 Task: Add Lily's Sweets Salted Almond Extra Dark Chocolate Bar to the cart.
Action: Mouse moved to (17, 54)
Screenshot: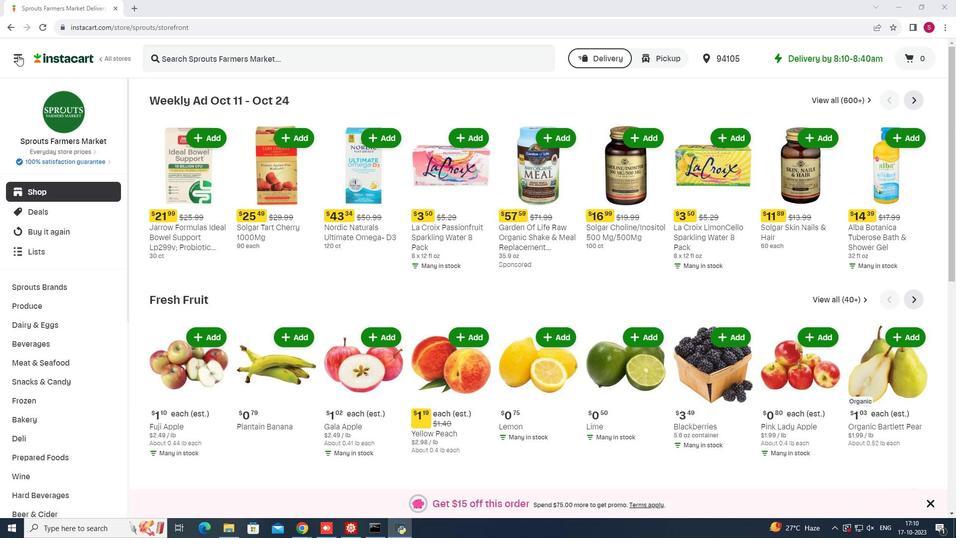 
Action: Mouse pressed left at (17, 54)
Screenshot: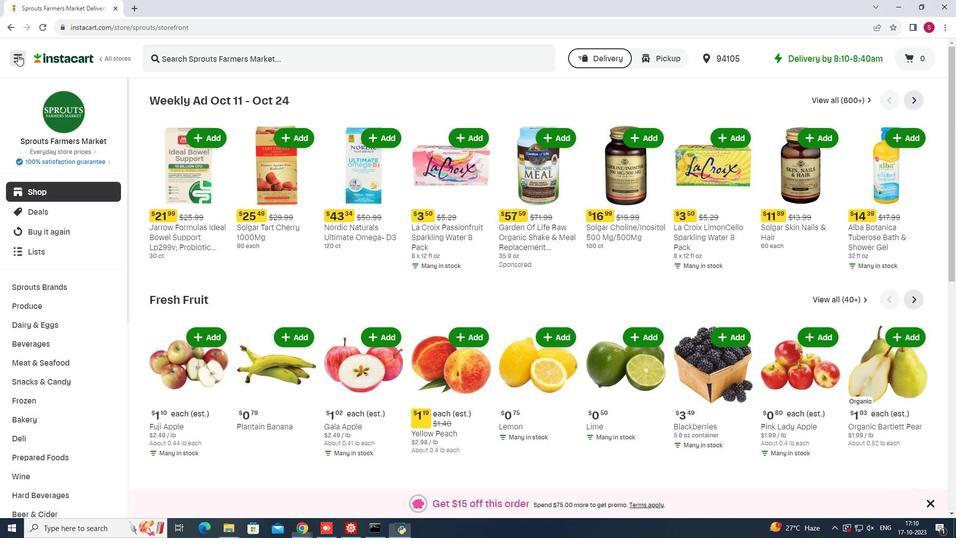 
Action: Mouse moved to (56, 266)
Screenshot: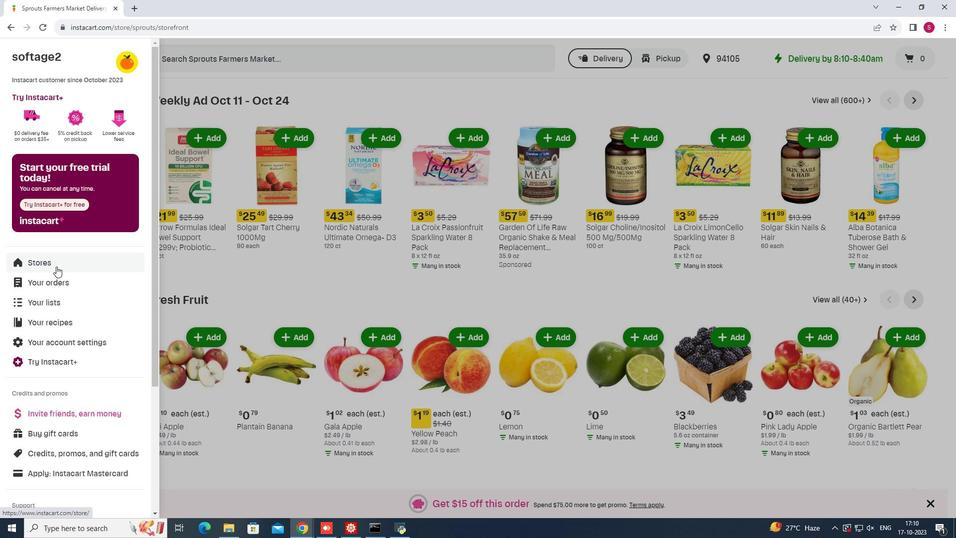 
Action: Mouse pressed left at (56, 266)
Screenshot: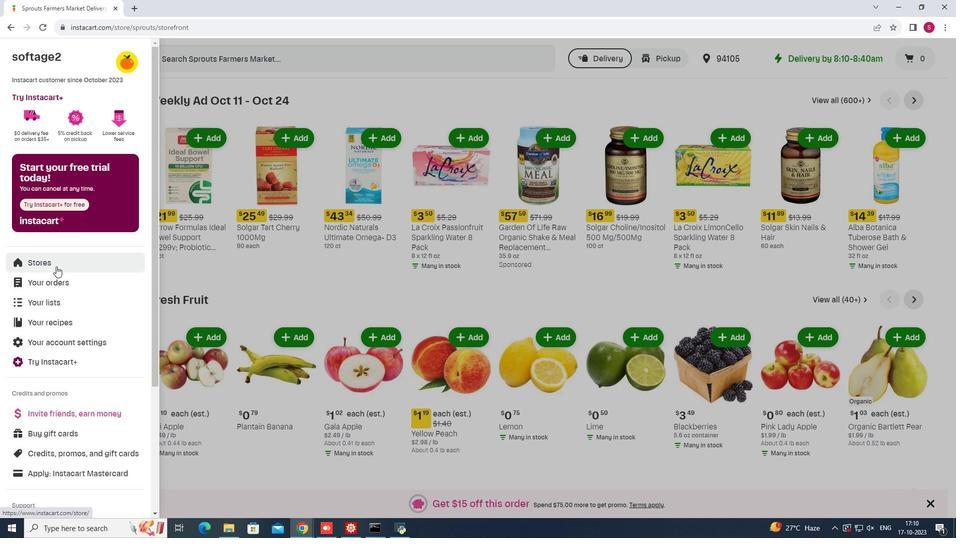 
Action: Mouse moved to (232, 89)
Screenshot: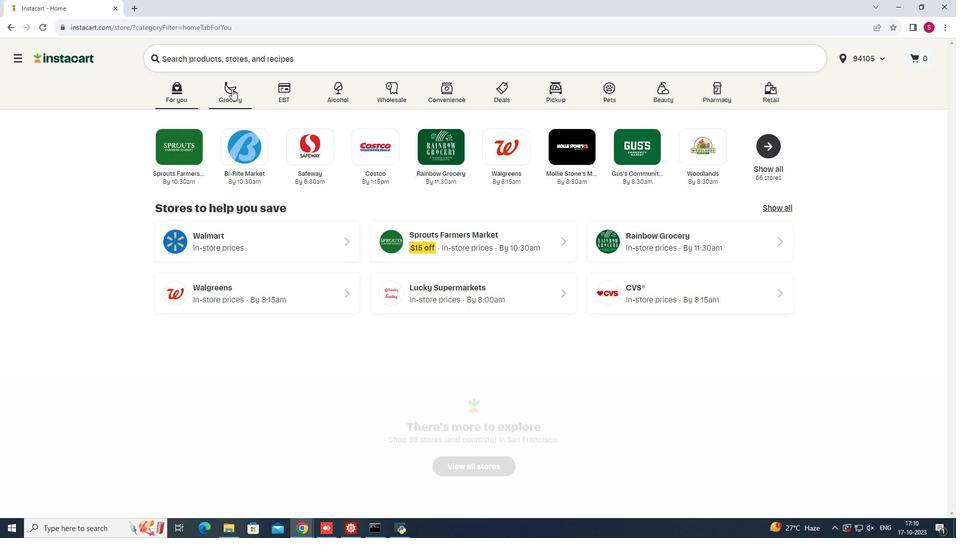
Action: Mouse pressed left at (232, 89)
Screenshot: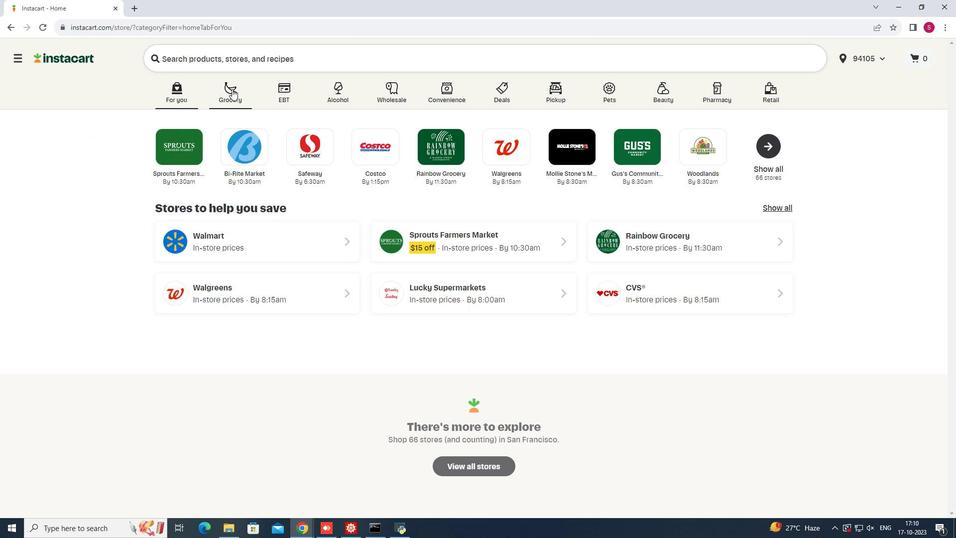 
Action: Mouse moved to (698, 134)
Screenshot: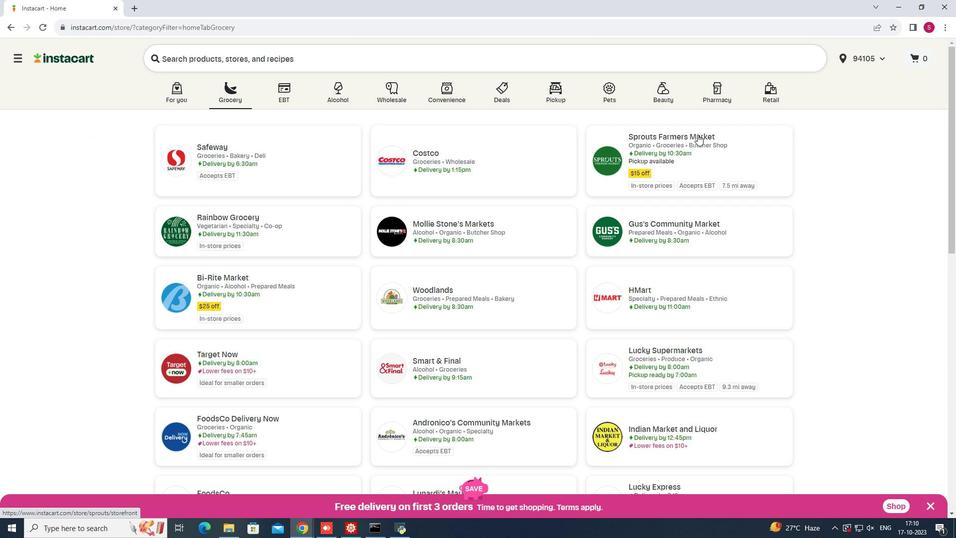 
Action: Mouse pressed left at (698, 134)
Screenshot: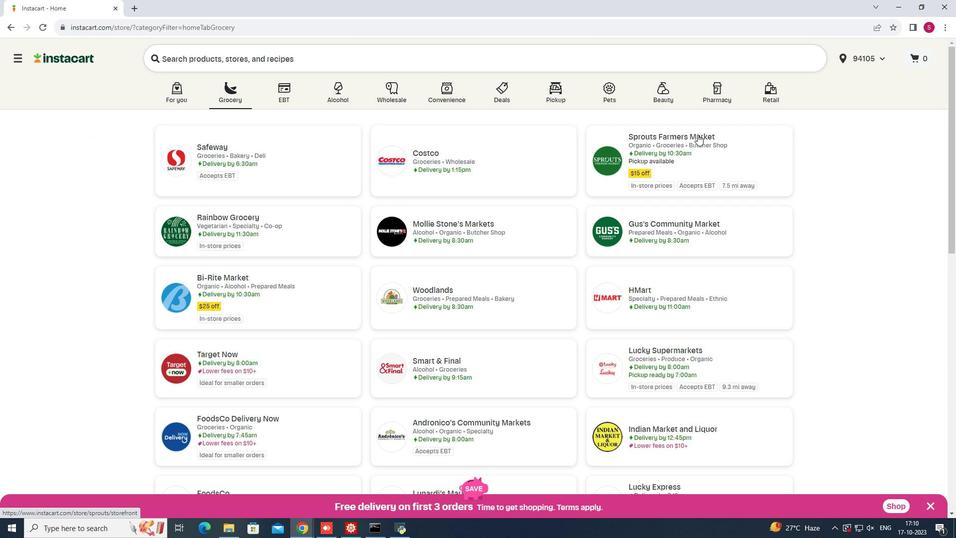 
Action: Mouse moved to (65, 381)
Screenshot: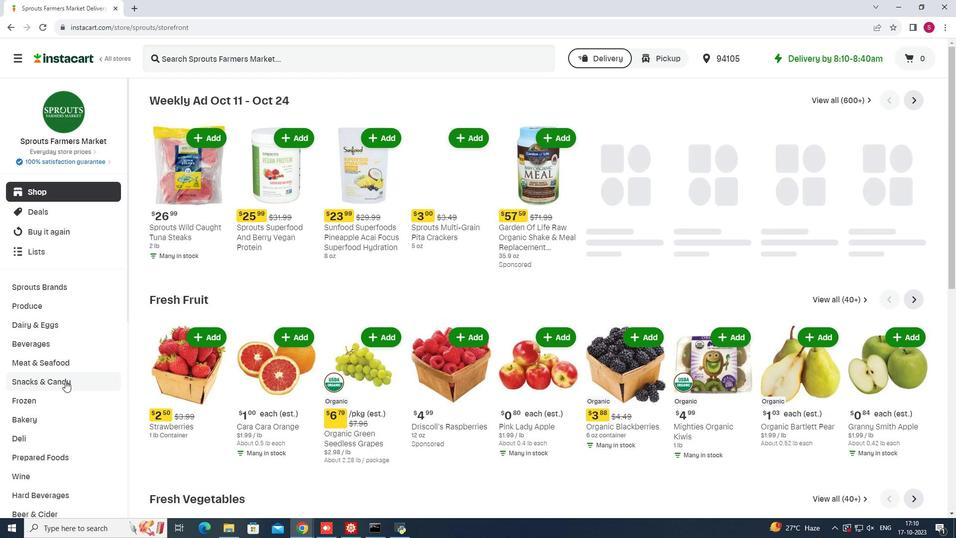 
Action: Mouse pressed left at (65, 381)
Screenshot: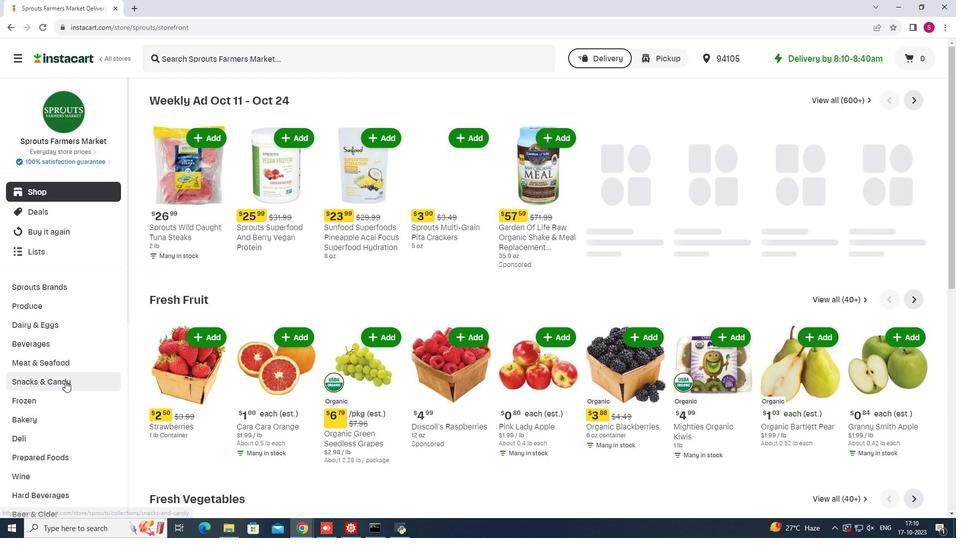 
Action: Mouse moved to (291, 121)
Screenshot: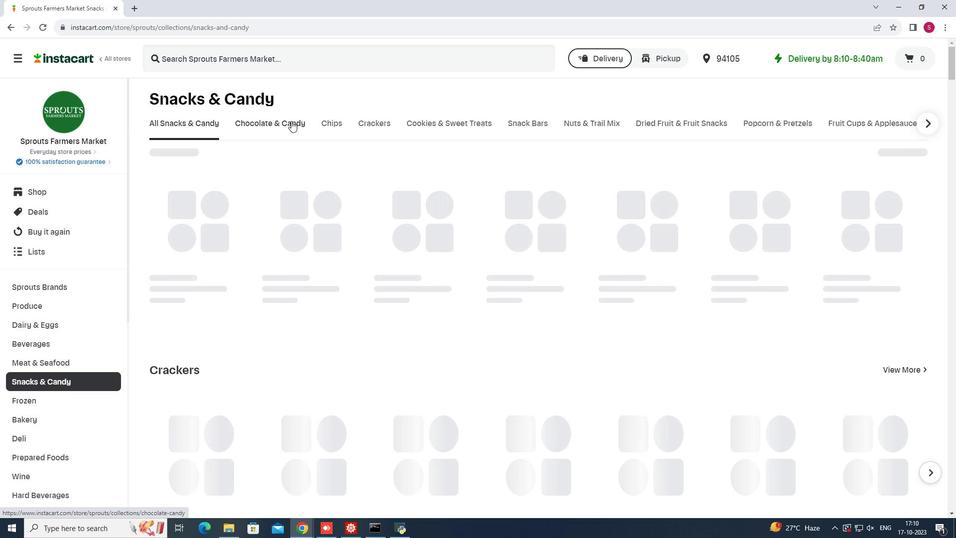 
Action: Mouse pressed left at (291, 121)
Screenshot: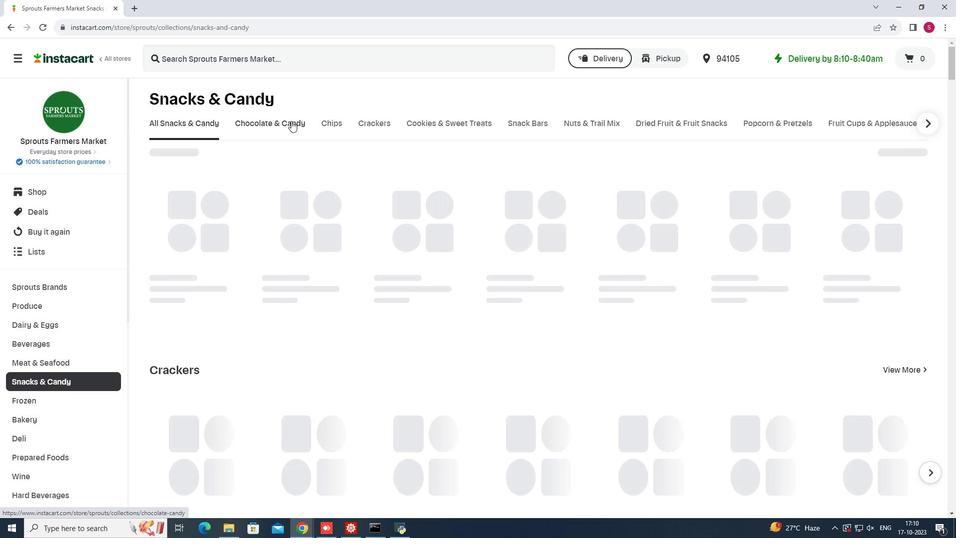
Action: Mouse moved to (312, 56)
Screenshot: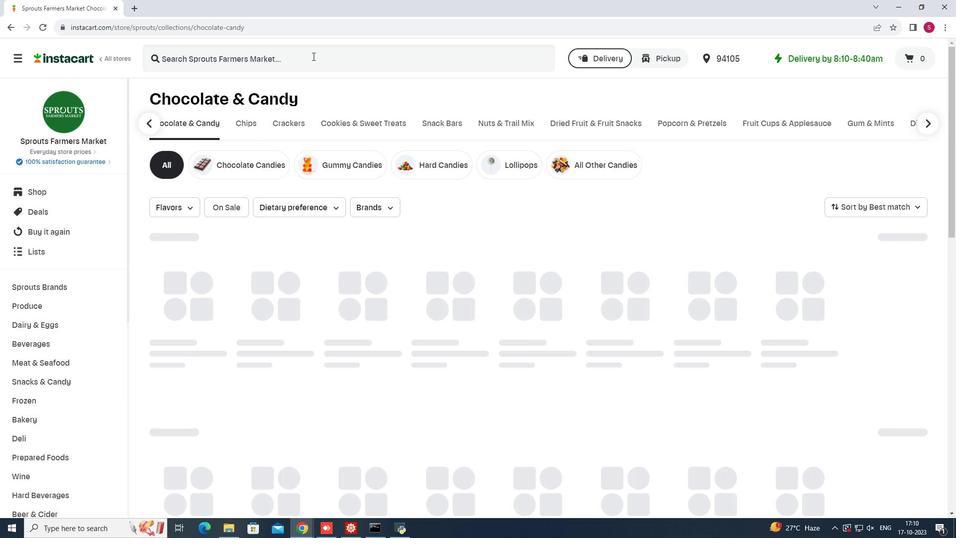 
Action: Mouse pressed left at (312, 56)
Screenshot: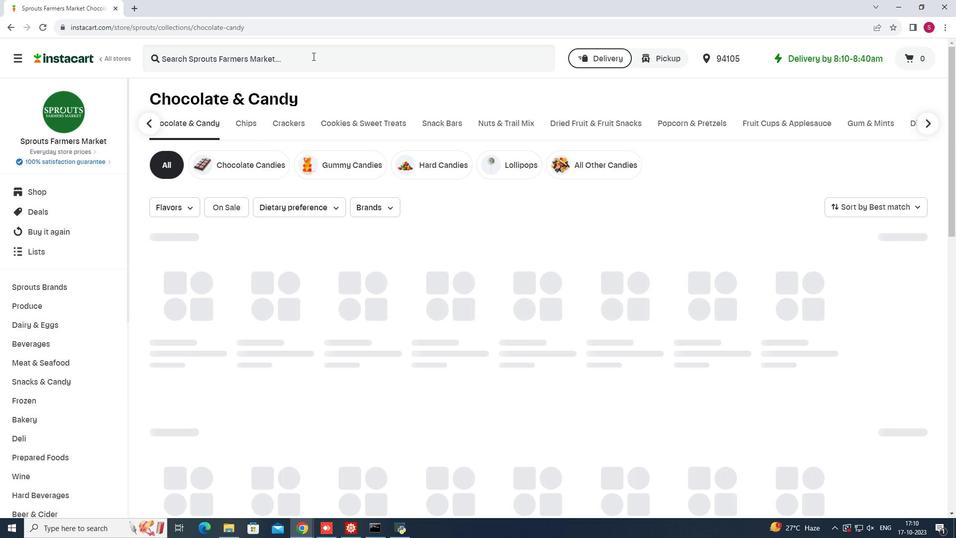 
Action: Mouse moved to (313, 56)
Screenshot: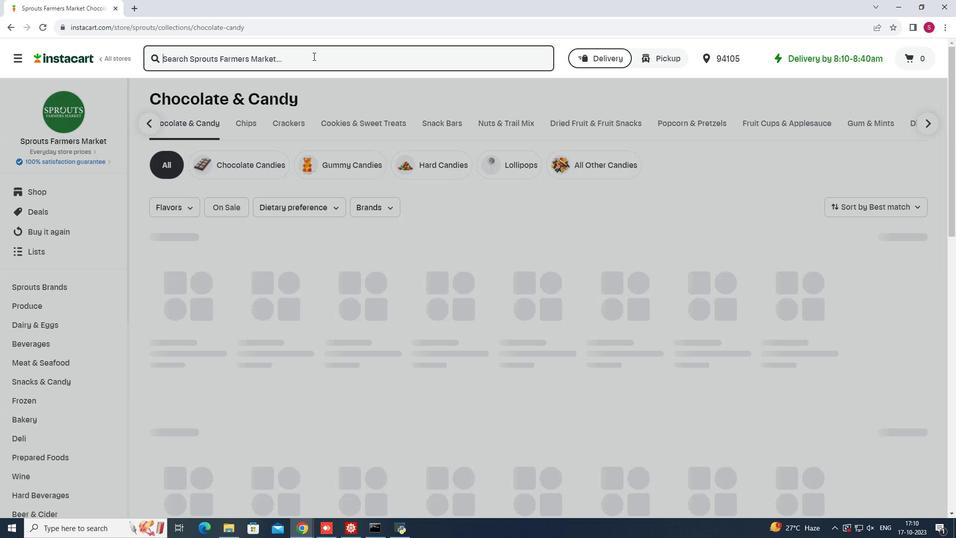 
Action: Key pressed <Key.shift>Lily's<Key.space><Key.shift>Sweets<Key.space><Key.shift>Salted<Key.space><Key.shift>Almond<Key.space><Key.shift>Extra<Key.space><Key.shift>Dark<Key.space><Key.shift>Chocolate<Key.space><Key.shift>Bar<Key.enter>
Screenshot: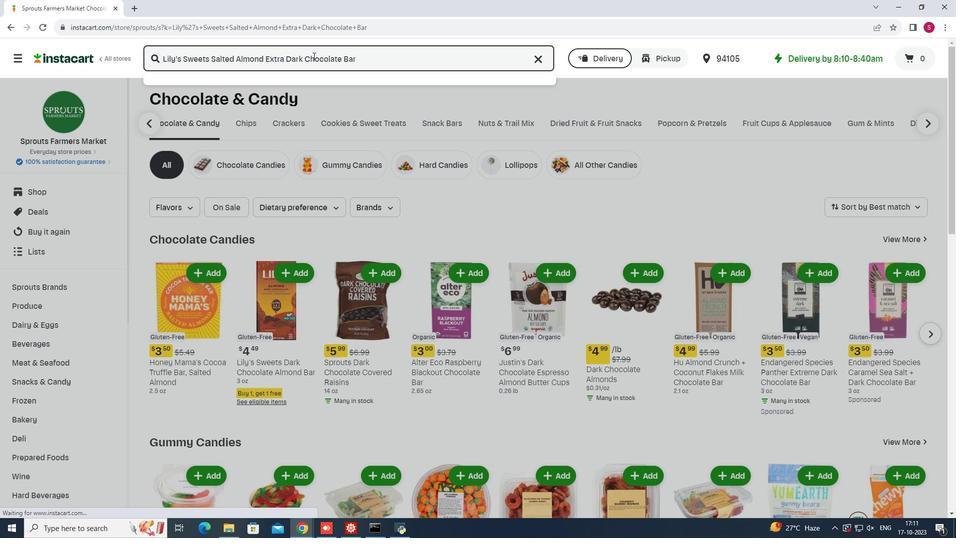 
Action: Mouse moved to (654, 290)
Screenshot: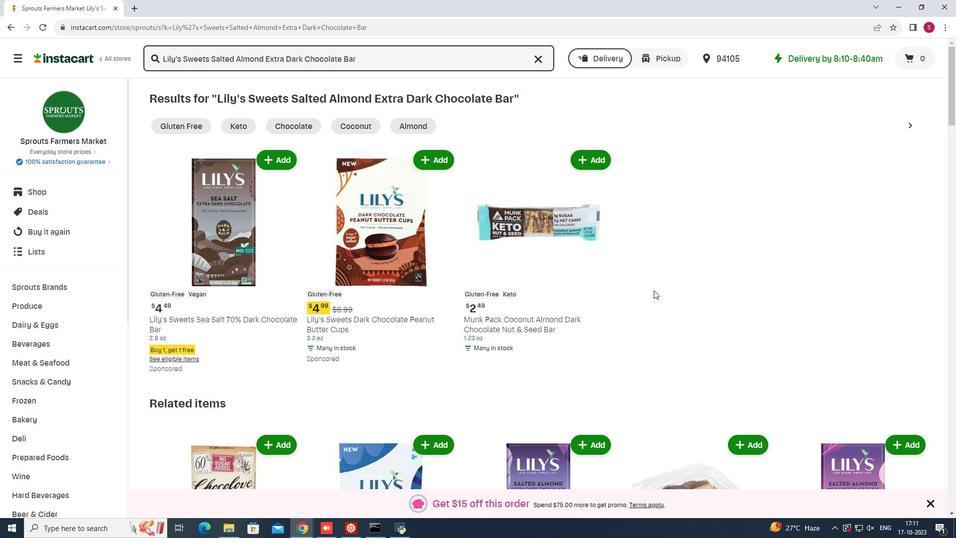 
Action: Mouse scrolled (654, 289) with delta (0, 0)
Screenshot: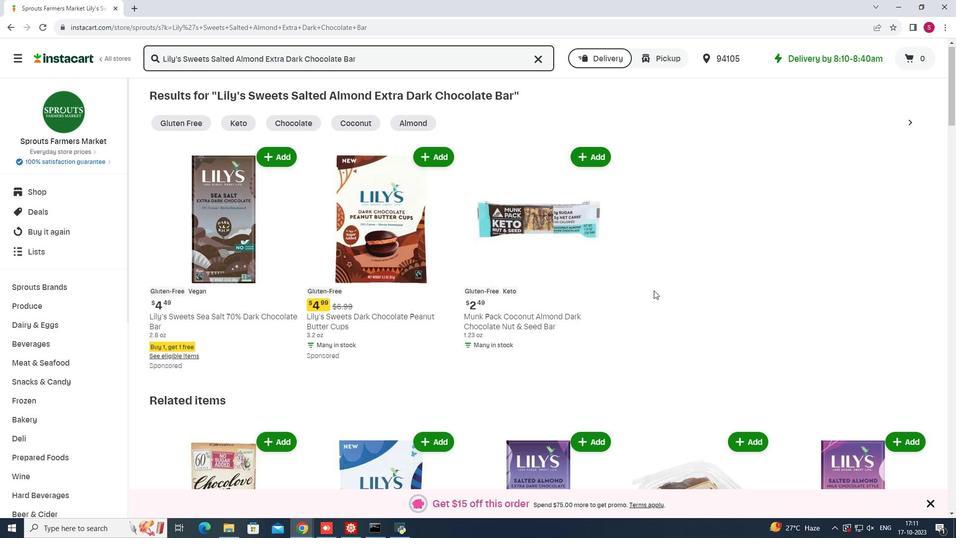 
Action: Mouse scrolled (654, 289) with delta (0, 0)
Screenshot: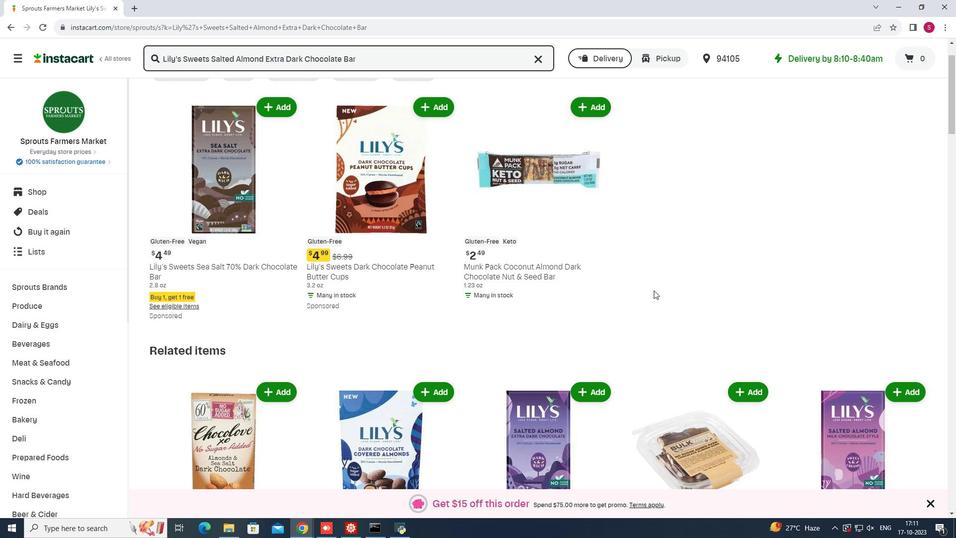 
Action: Mouse scrolled (654, 289) with delta (0, 0)
Screenshot: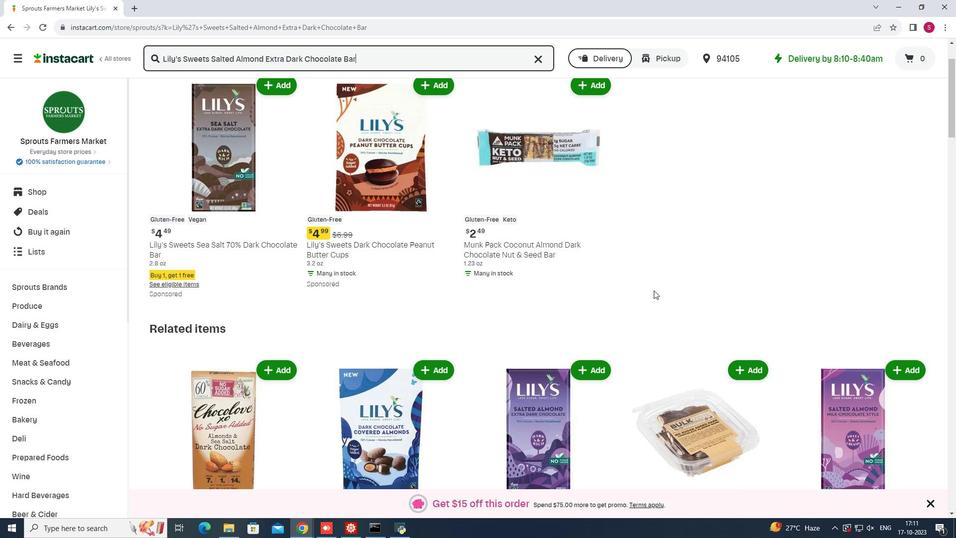 
Action: Mouse scrolled (654, 289) with delta (0, 0)
Screenshot: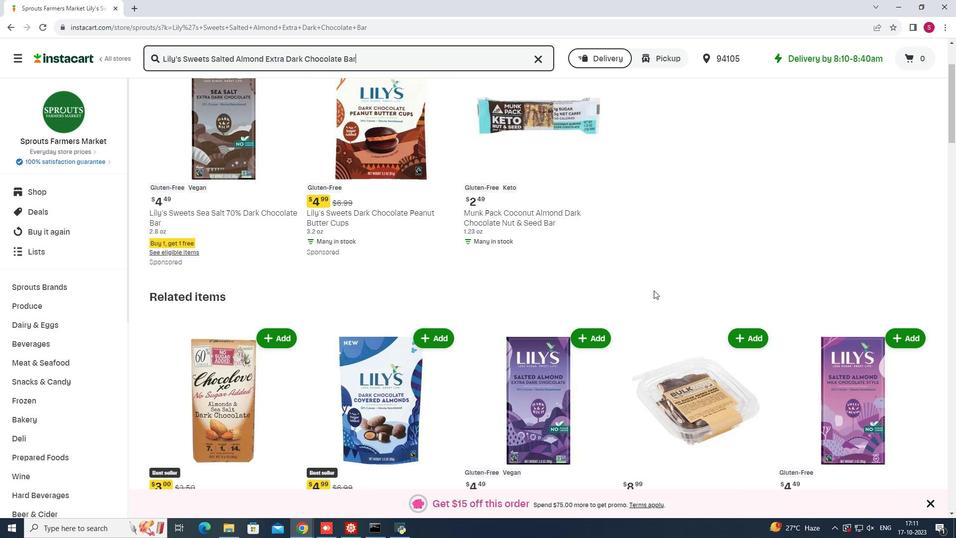 
Action: Mouse moved to (735, 413)
Screenshot: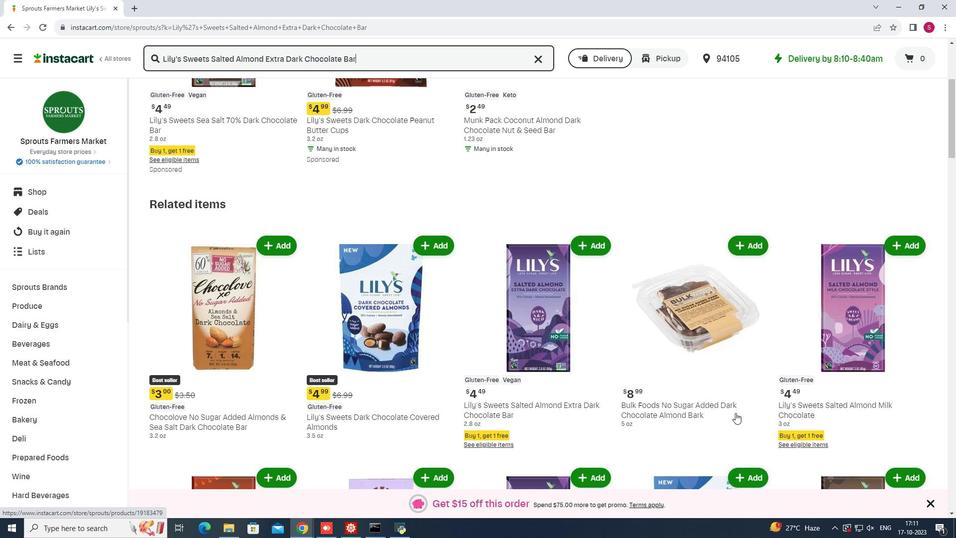 
Action: Mouse scrolled (735, 412) with delta (0, 0)
Screenshot: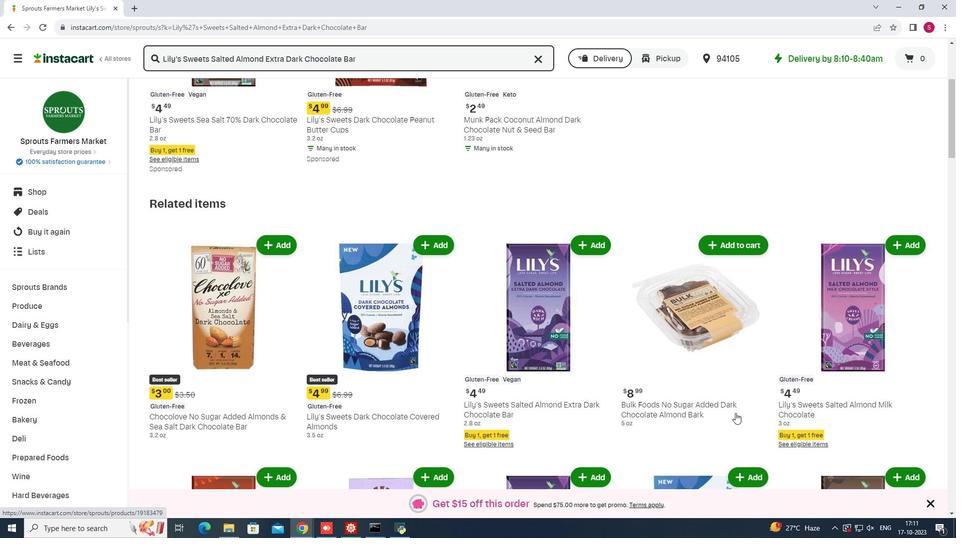 
Action: Mouse scrolled (735, 412) with delta (0, 0)
Screenshot: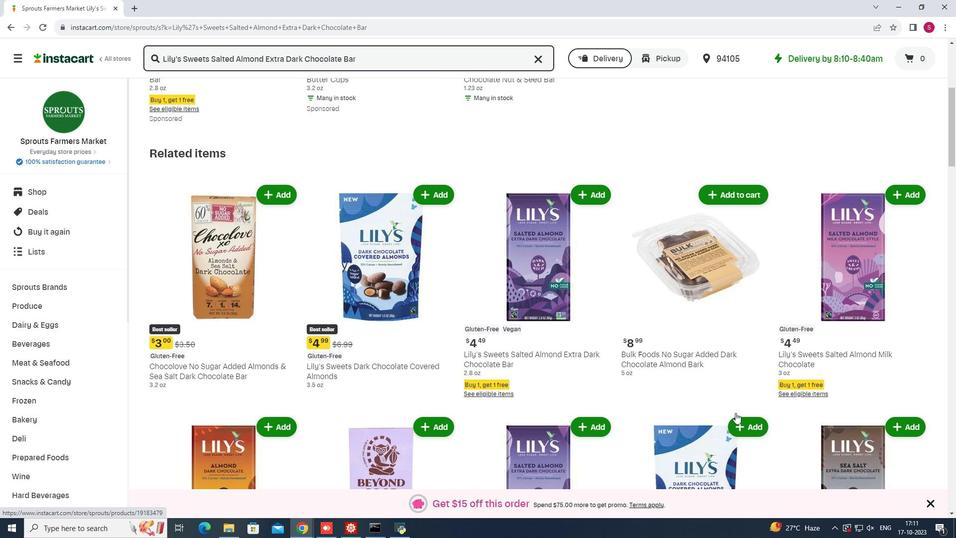 
Action: Mouse scrolled (735, 412) with delta (0, 0)
Screenshot: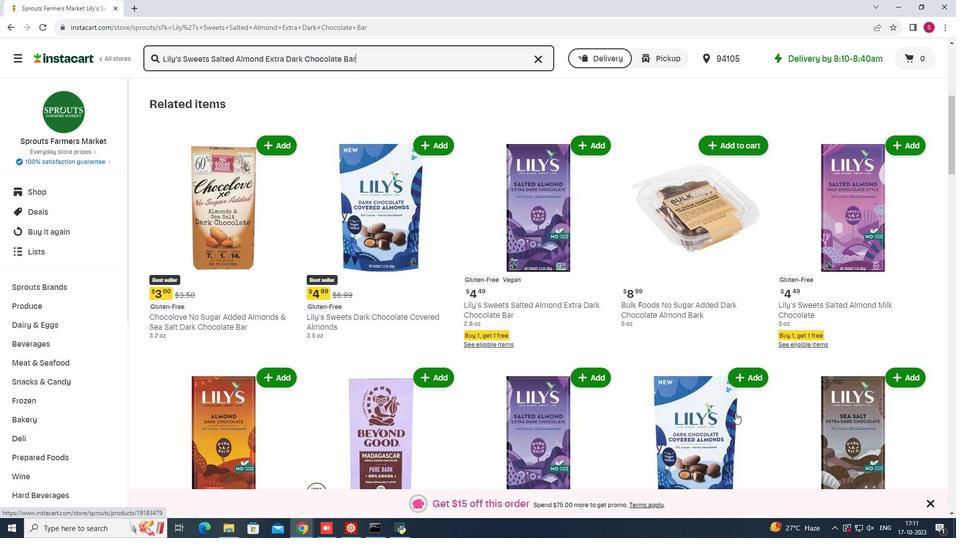 
Action: Mouse moved to (735, 410)
Screenshot: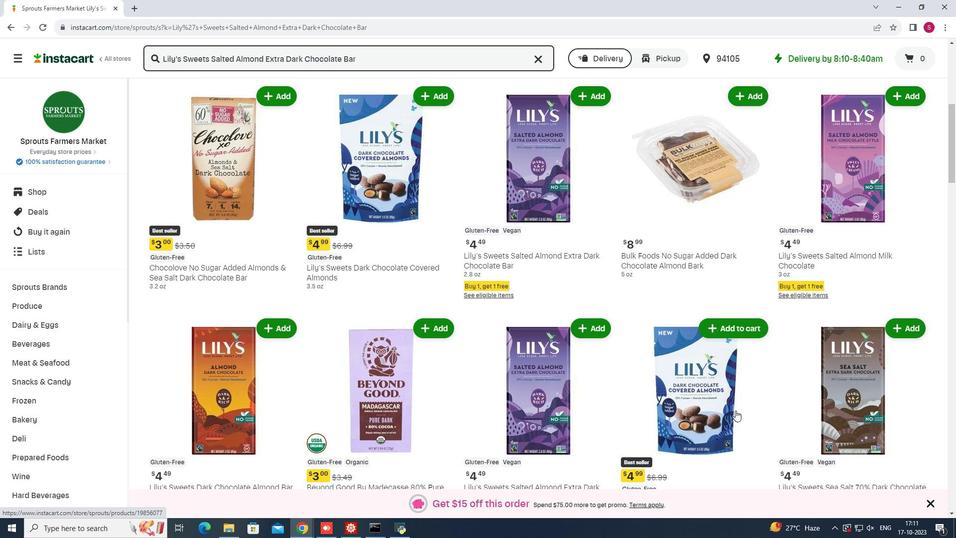 
Action: Mouse scrolled (735, 410) with delta (0, 0)
Screenshot: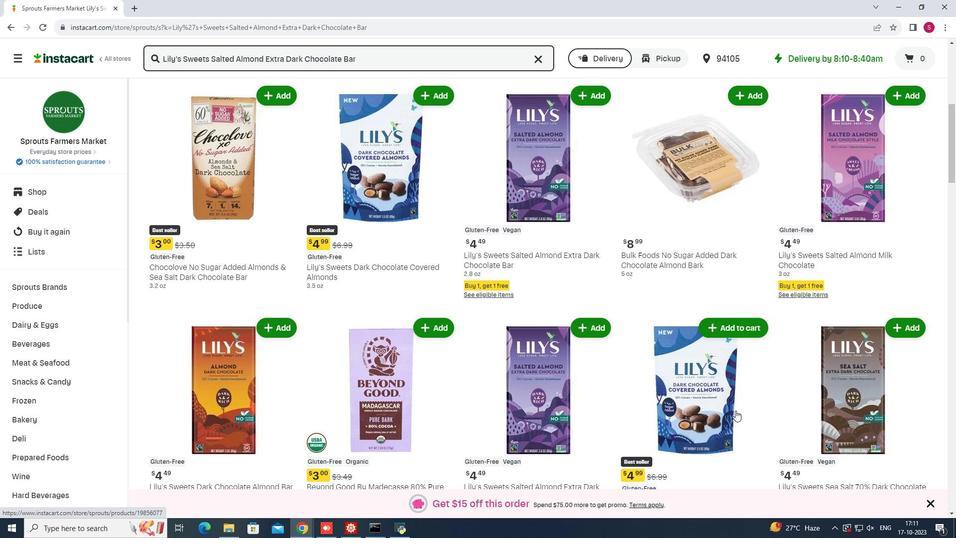 
Action: Mouse scrolled (735, 410) with delta (0, 0)
Screenshot: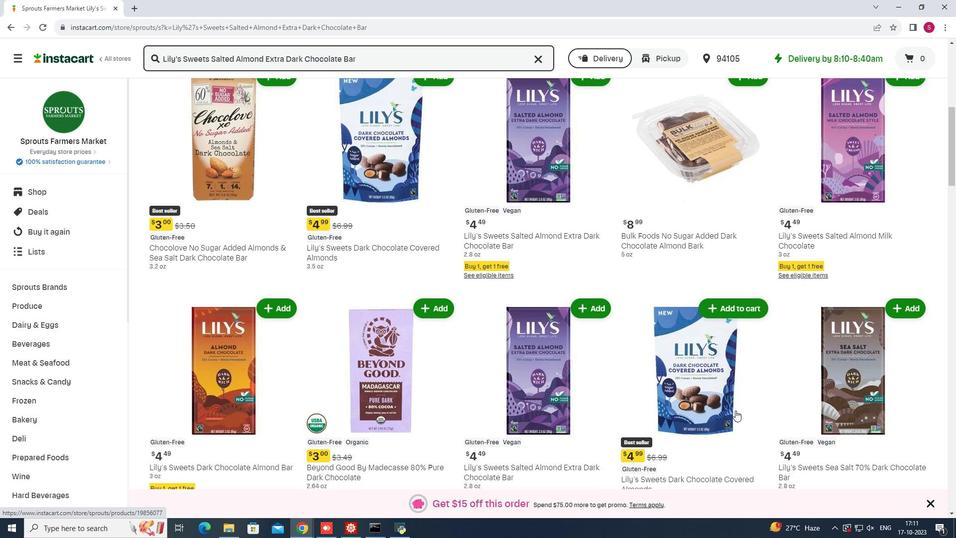 
Action: Mouse scrolled (735, 410) with delta (0, 0)
Screenshot: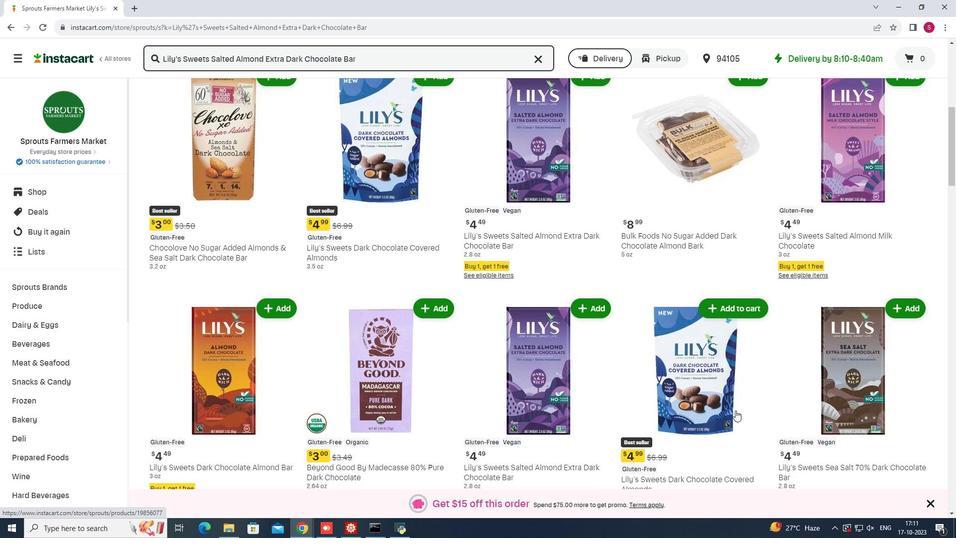 
Action: Mouse scrolled (735, 410) with delta (0, 0)
Screenshot: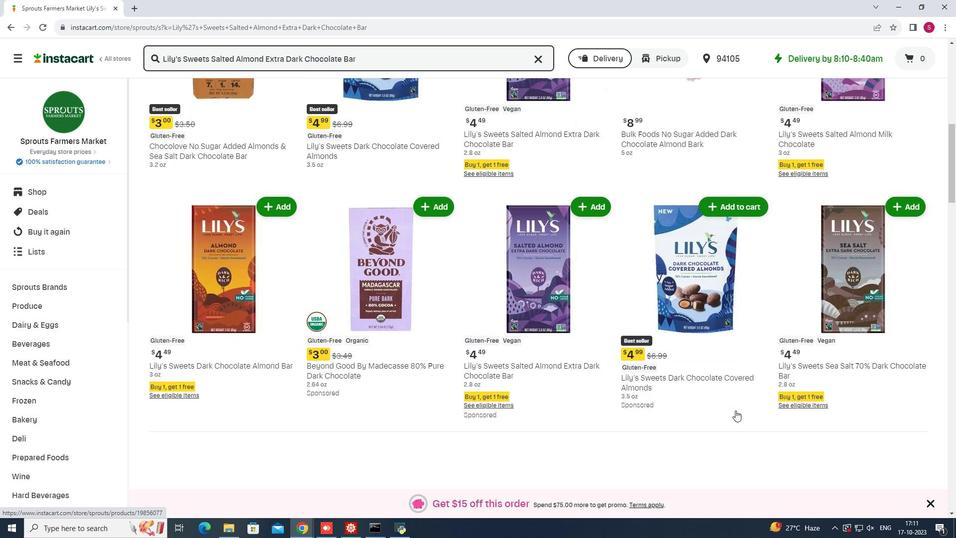 
Action: Mouse moved to (582, 125)
Screenshot: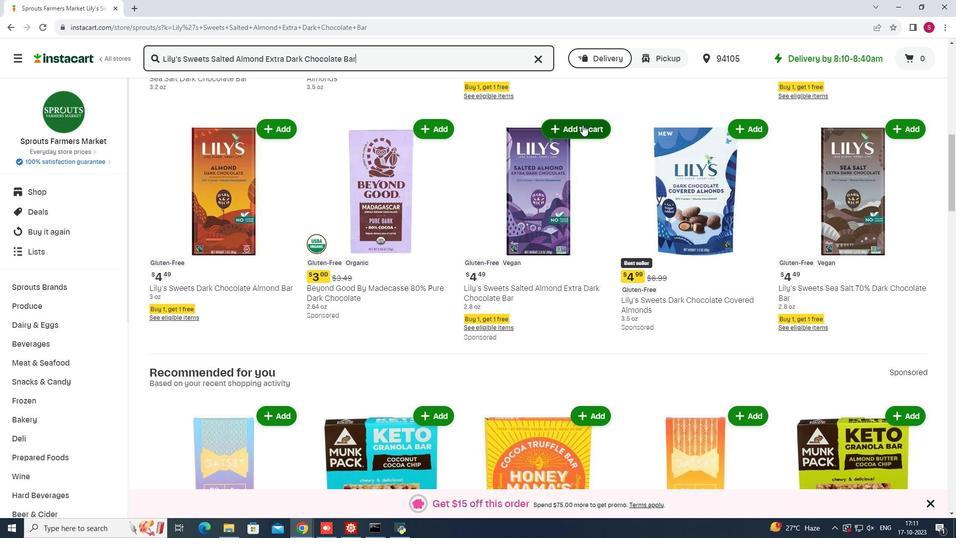 
Action: Mouse pressed left at (582, 125)
Screenshot: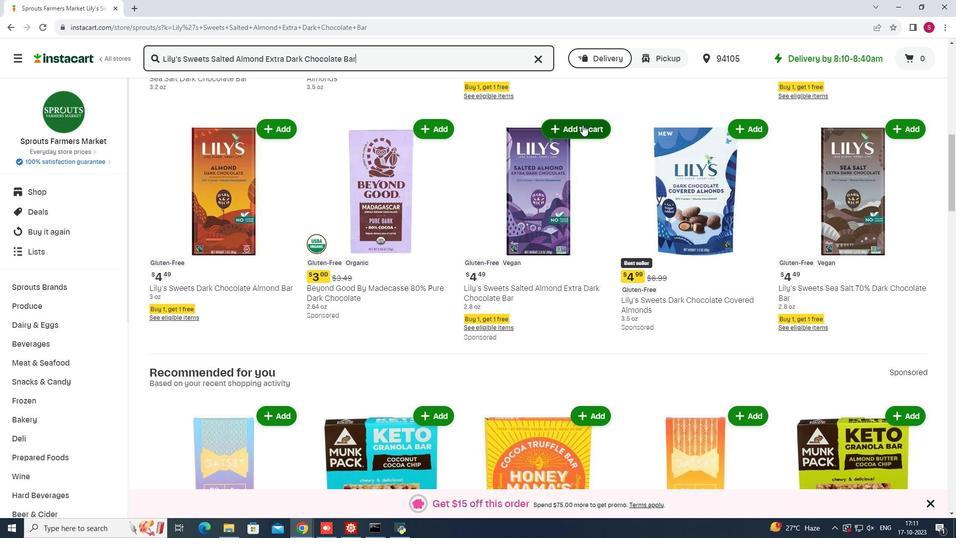 
